 Task: Add Glutenetto Assorted Gluten Free Cookies to the cart.
Action: Mouse moved to (676, 261)
Screenshot: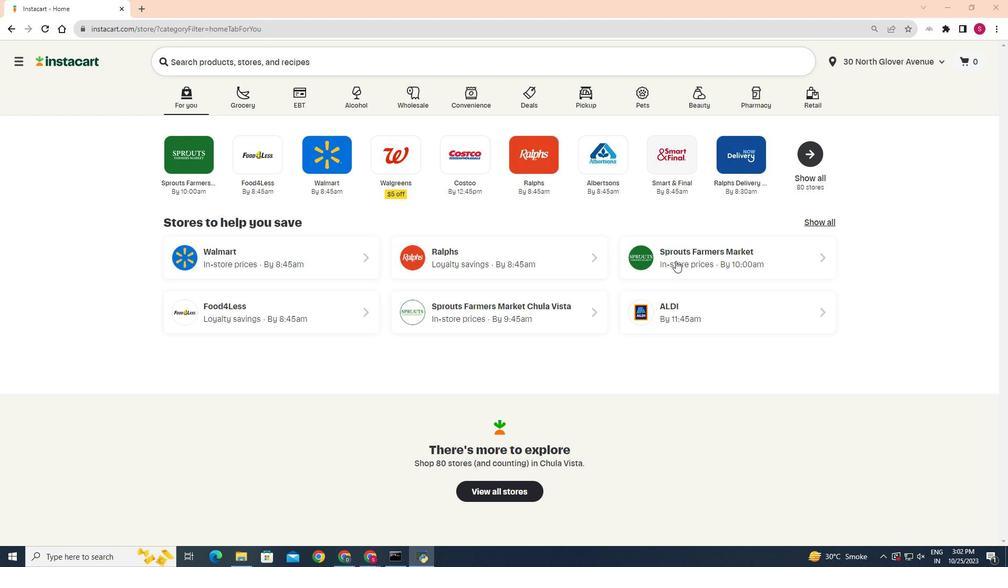 
Action: Mouse pressed left at (676, 261)
Screenshot: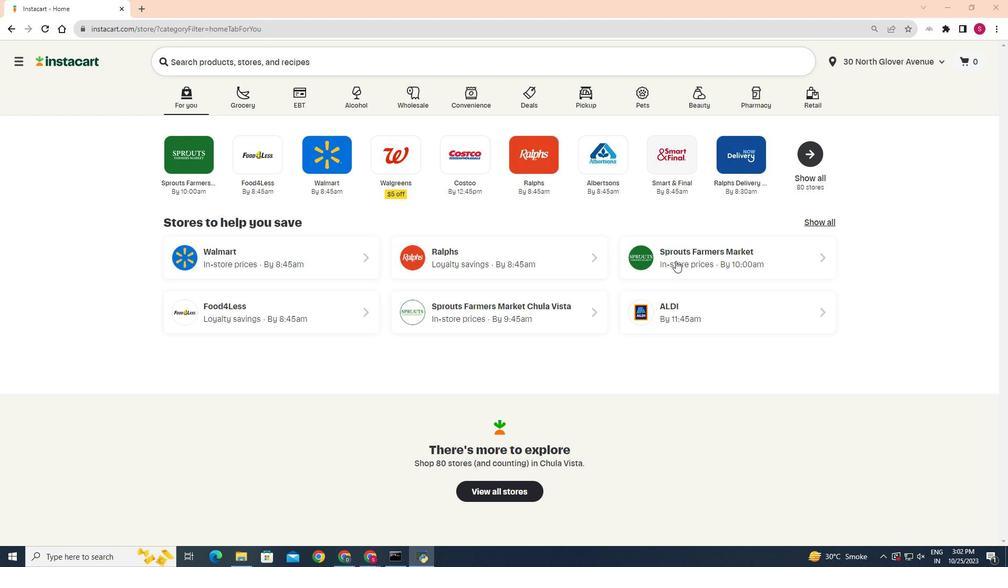 
Action: Mouse moved to (29, 454)
Screenshot: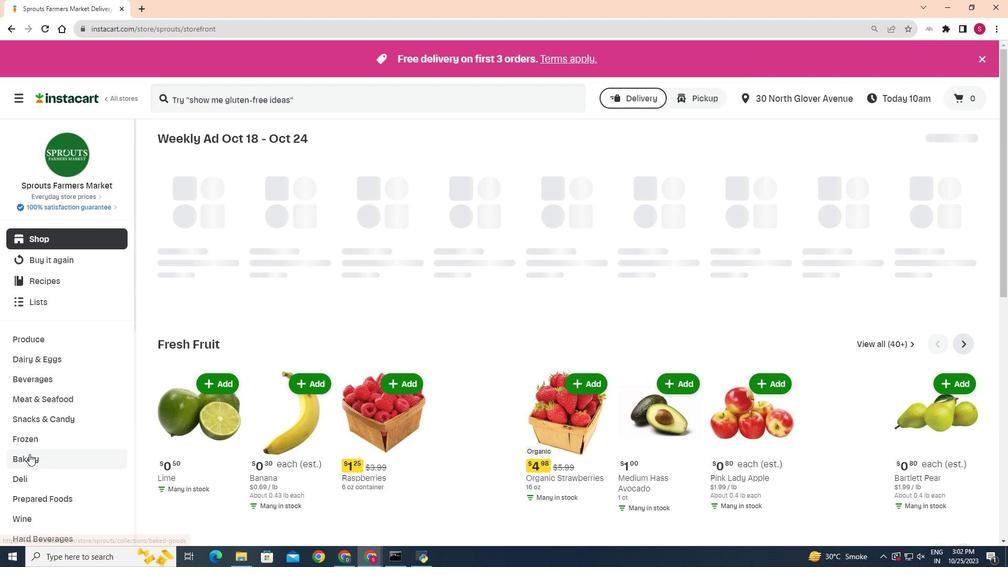 
Action: Mouse pressed left at (29, 454)
Screenshot: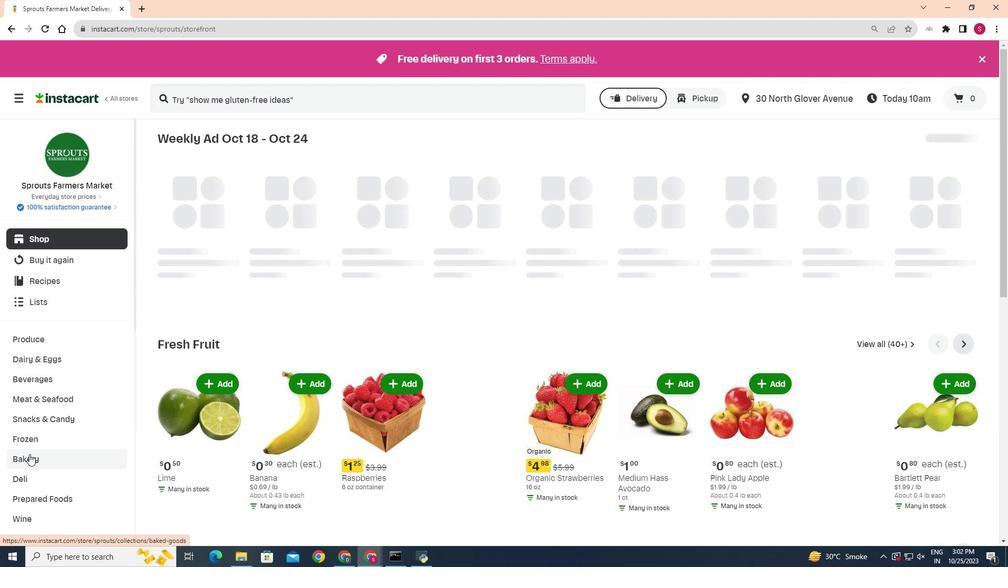 
Action: Mouse moved to (373, 167)
Screenshot: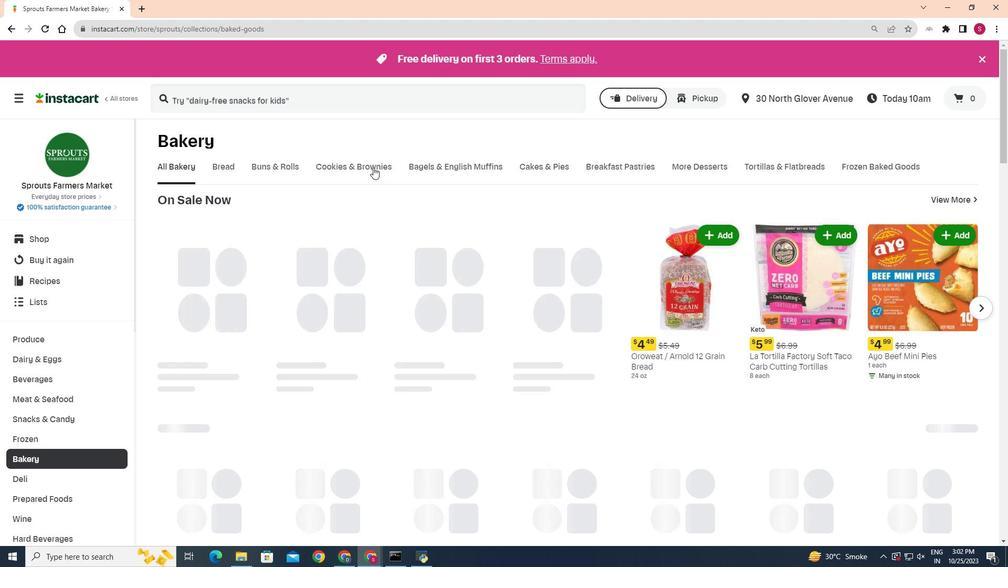 
Action: Mouse pressed left at (373, 167)
Screenshot: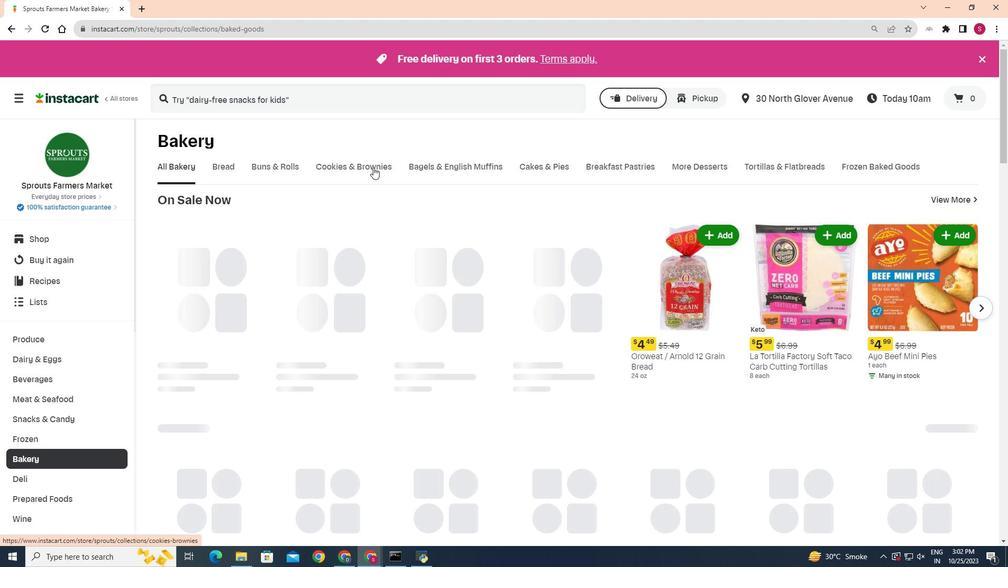
Action: Mouse moved to (253, 217)
Screenshot: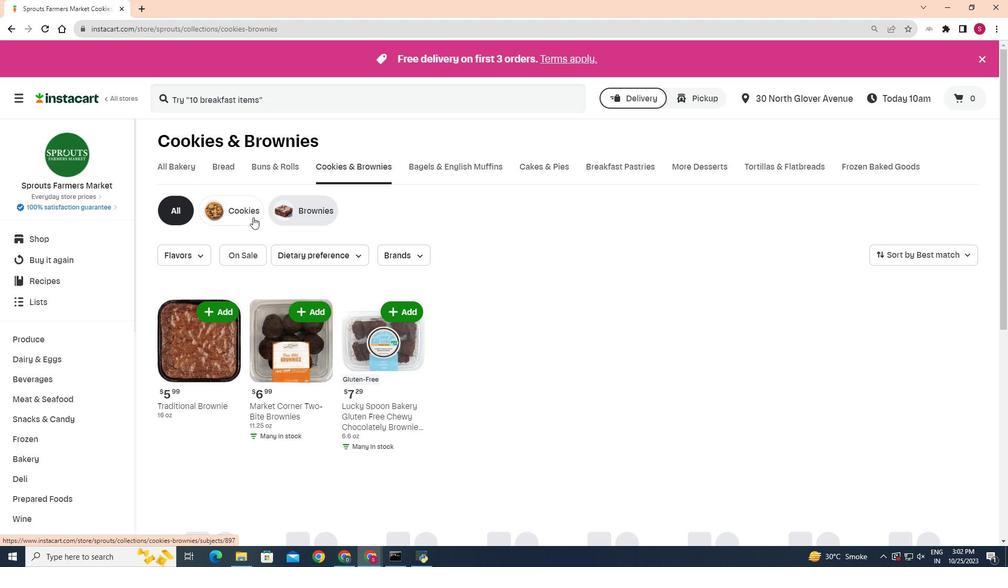
Action: Mouse pressed left at (253, 217)
Screenshot: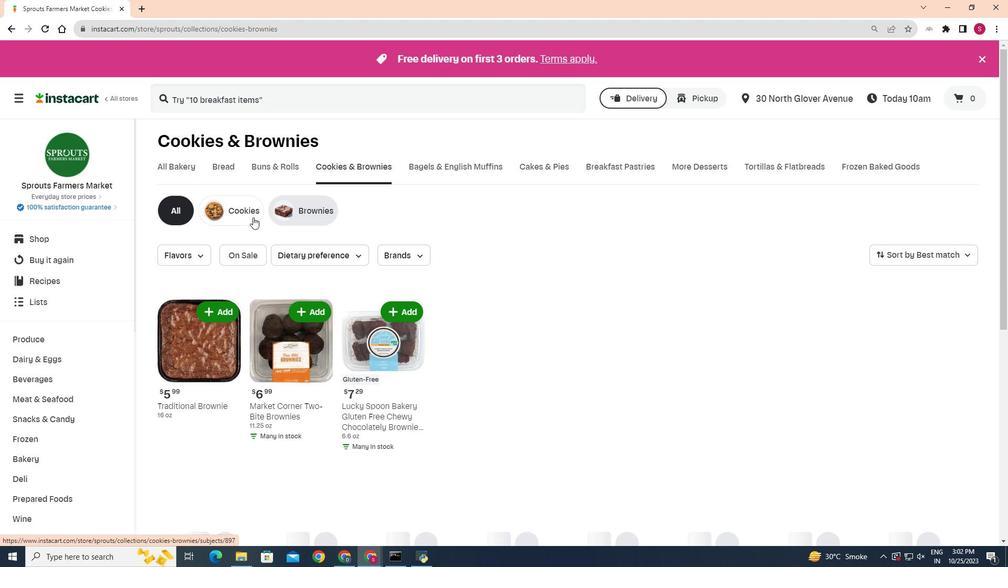
Action: Mouse moved to (429, 289)
Screenshot: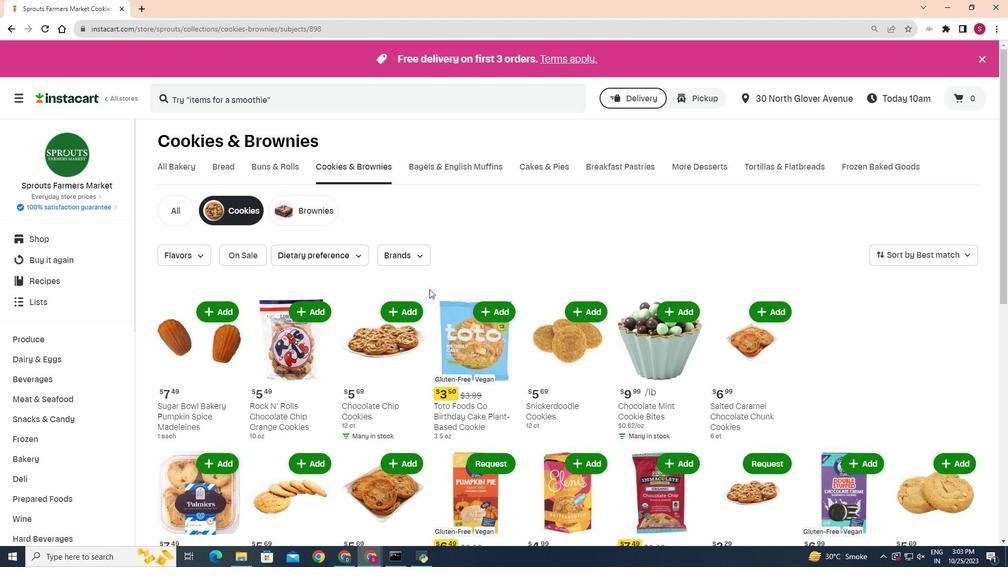 
Action: Mouse scrolled (429, 288) with delta (0, 0)
Screenshot: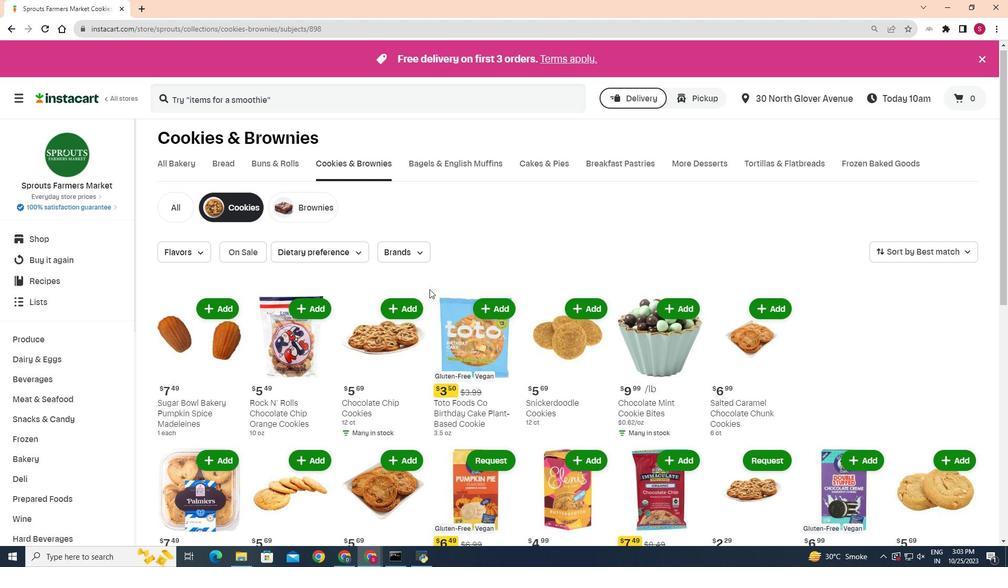 
Action: Mouse moved to (916, 374)
Screenshot: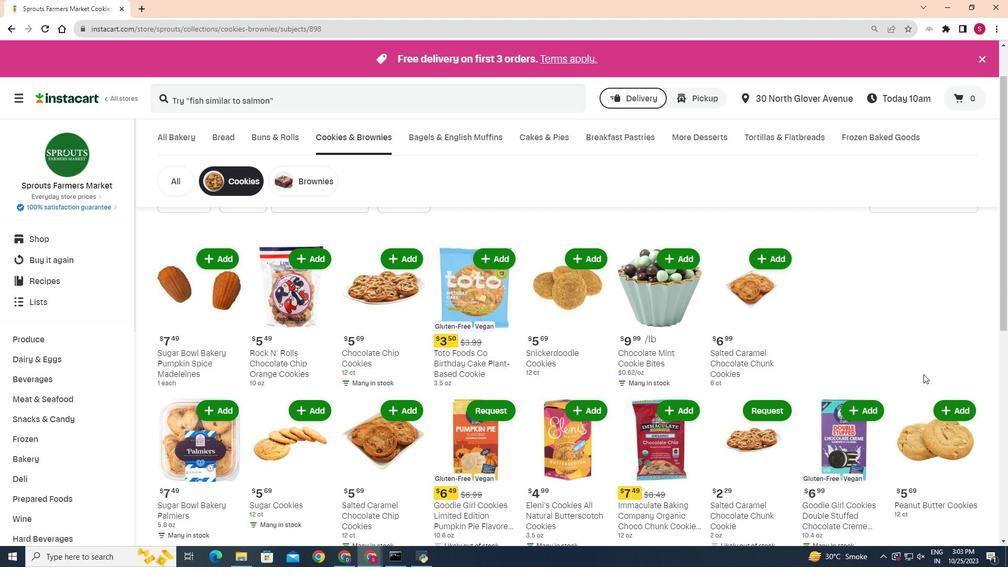 
Action: Mouse scrolled (916, 374) with delta (0, 0)
Screenshot: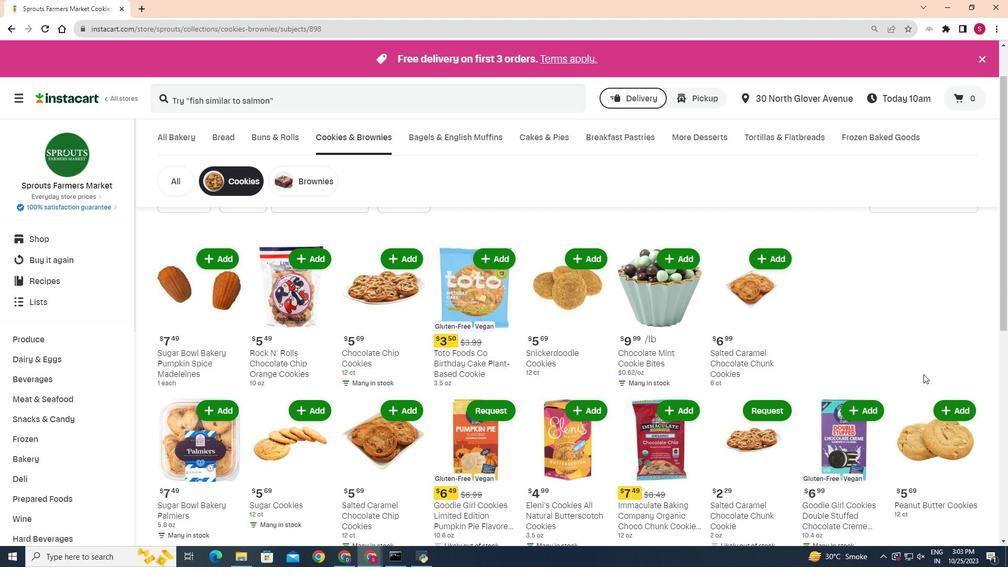 
Action: Mouse moved to (924, 374)
Screenshot: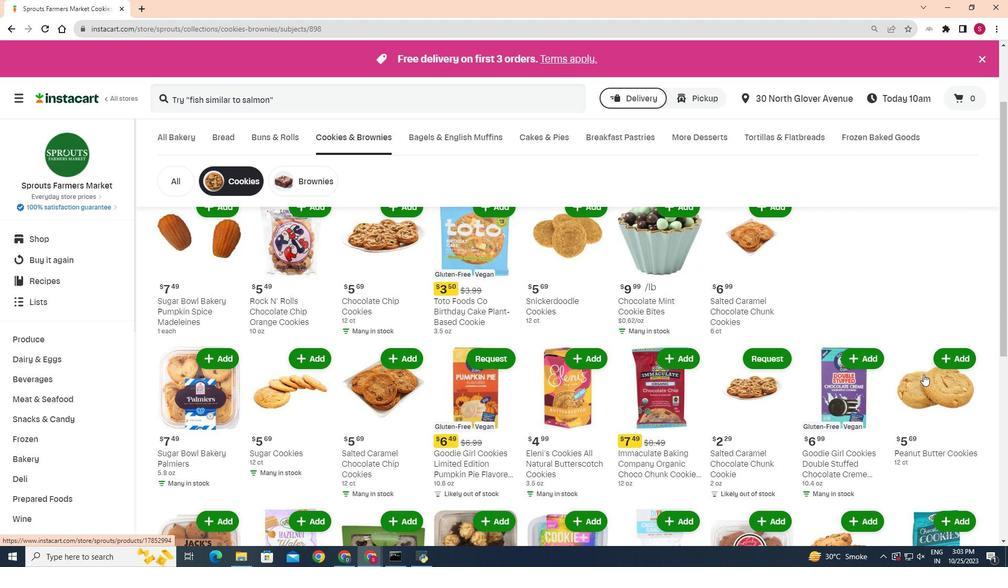 
Action: Mouse scrolled (924, 374) with delta (0, 0)
Screenshot: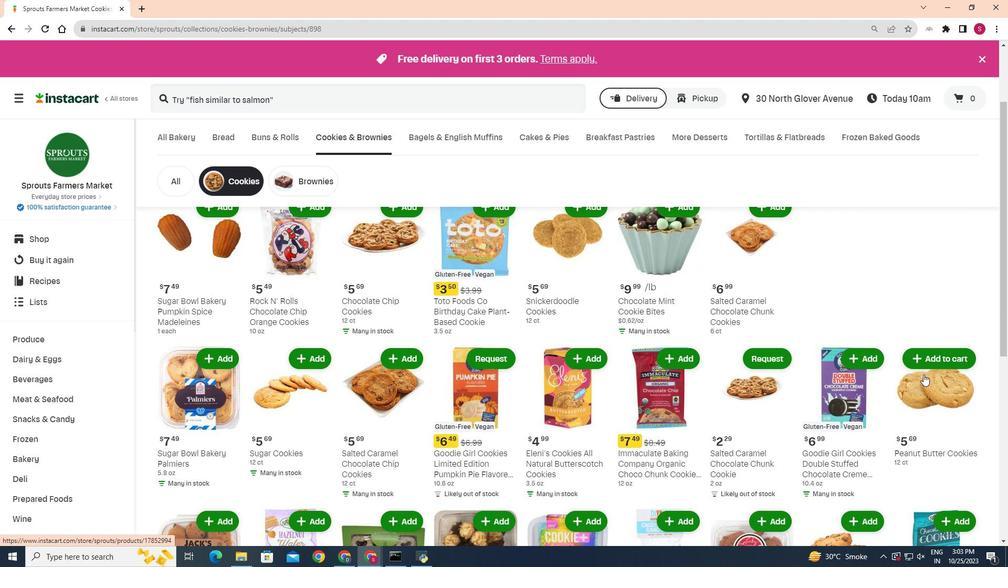 
Action: Mouse moved to (352, 353)
Screenshot: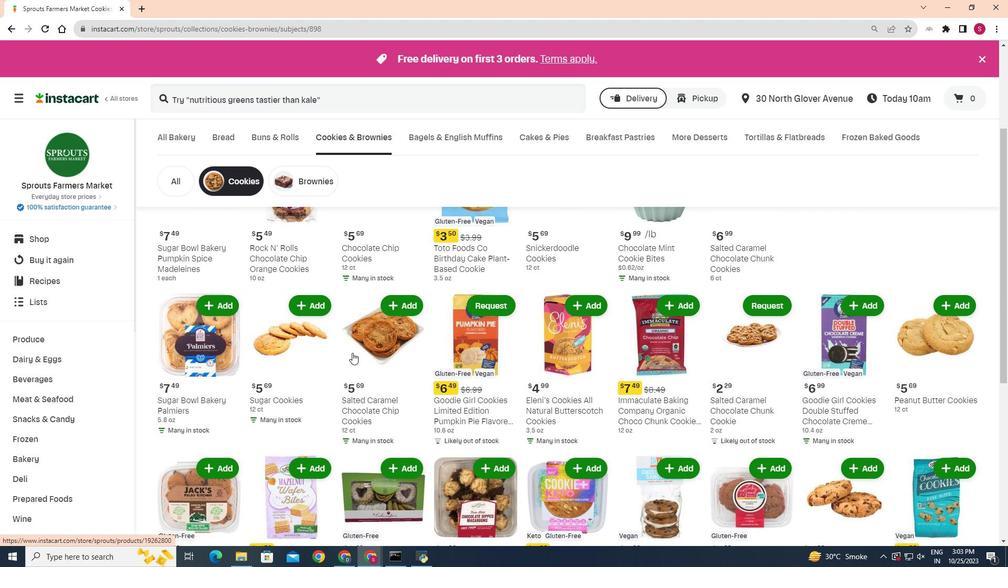 
Action: Mouse scrolled (352, 352) with delta (0, 0)
Screenshot: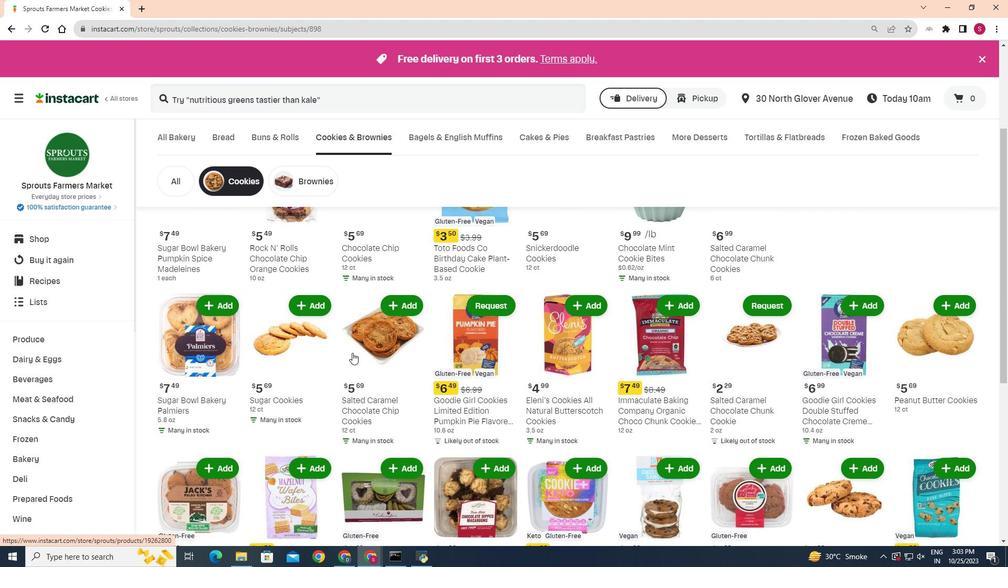 
Action: Mouse moved to (260, 341)
Screenshot: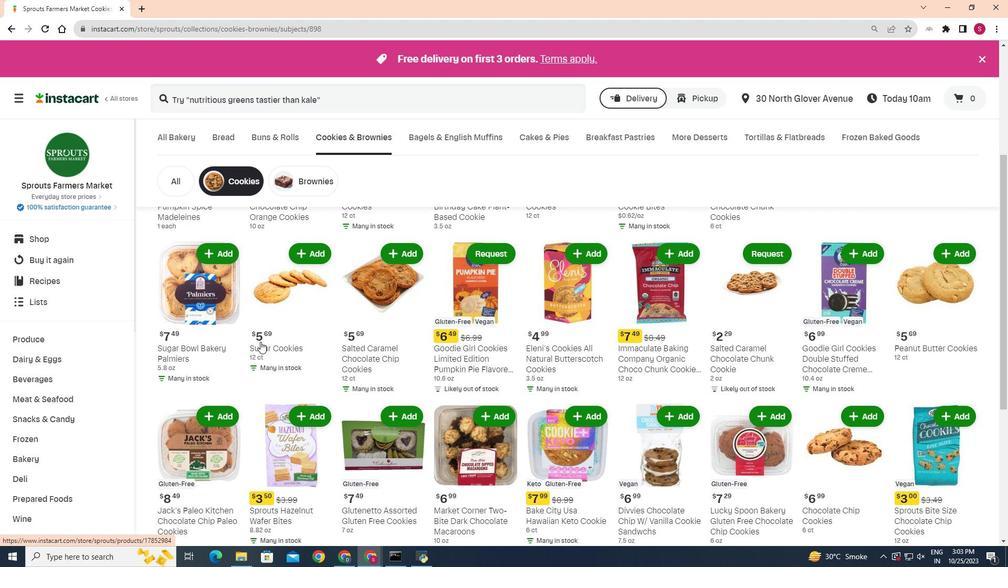 
Action: Mouse scrolled (260, 341) with delta (0, 0)
Screenshot: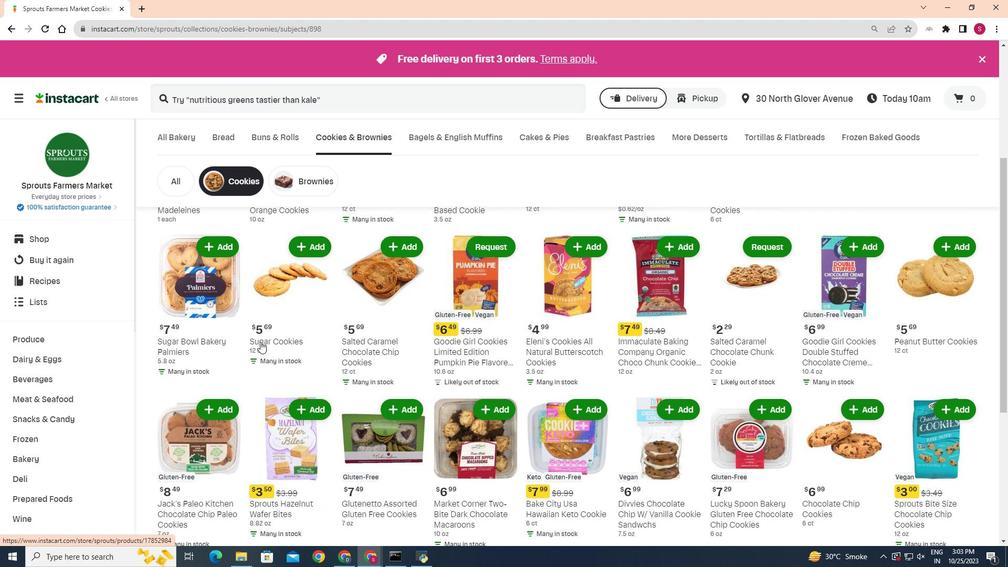 
Action: Mouse scrolled (260, 341) with delta (0, 0)
Screenshot: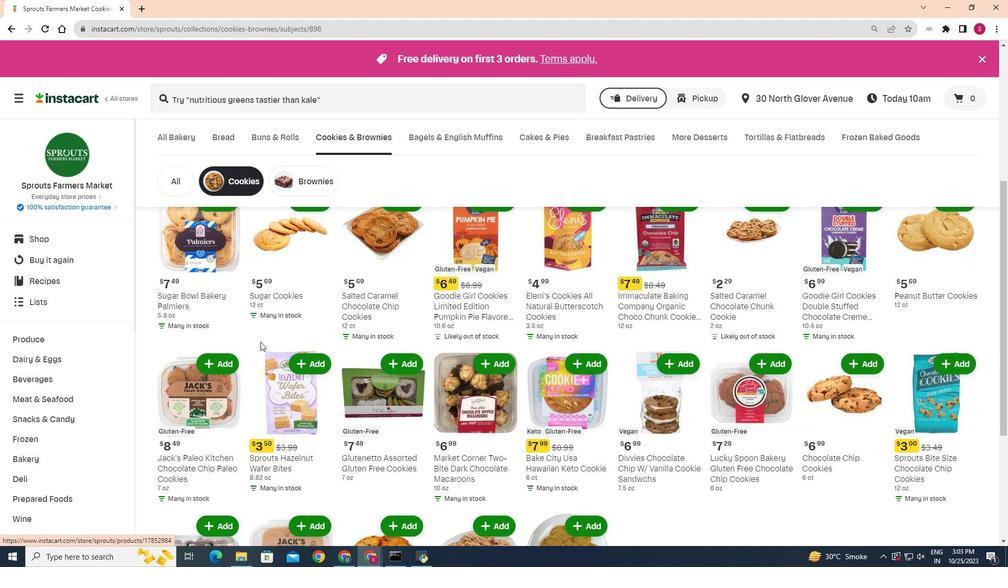 
Action: Mouse moved to (404, 310)
Screenshot: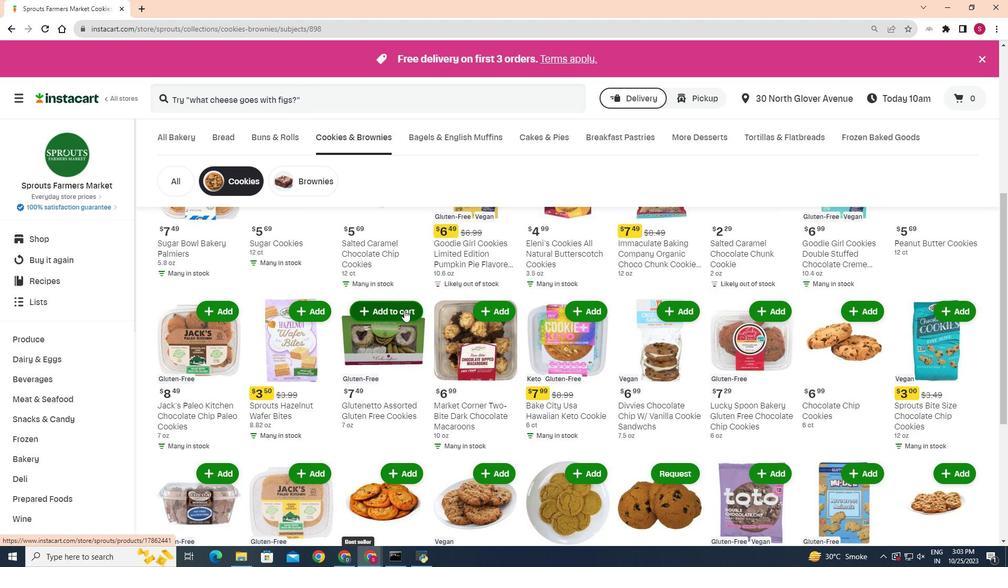 
Action: Mouse pressed left at (404, 310)
Screenshot: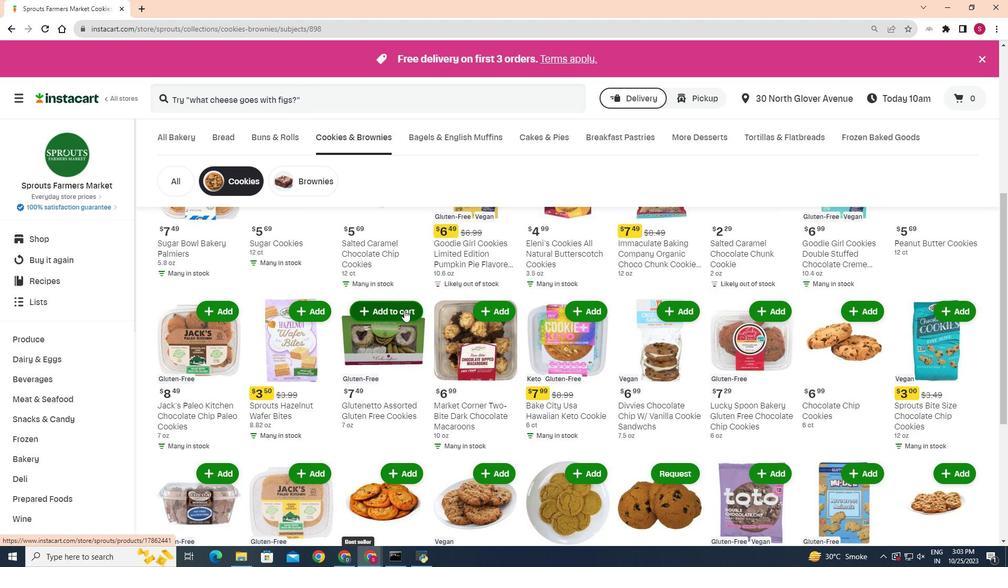 
Action: Mouse moved to (413, 295)
Screenshot: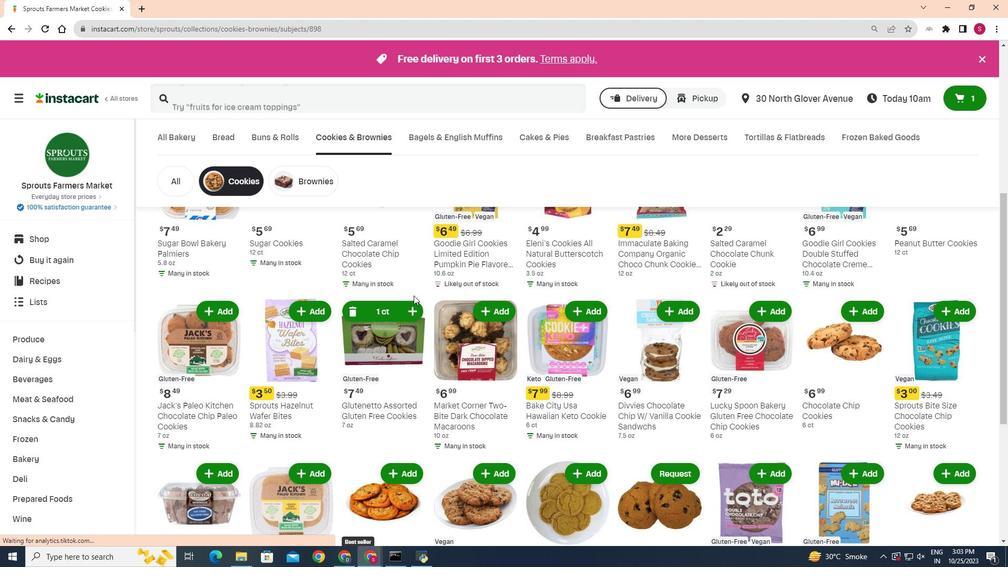 
